 Task: Set the "Luminance elimination" for encoding in FFmpeg audio/video decoder to 2.
Action: Mouse moved to (100, 20)
Screenshot: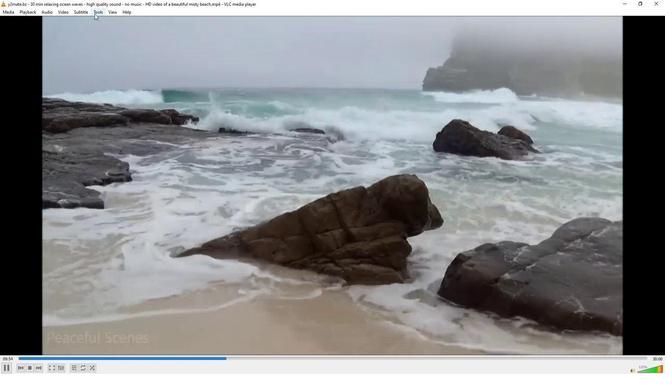 
Action: Mouse pressed left at (100, 20)
Screenshot: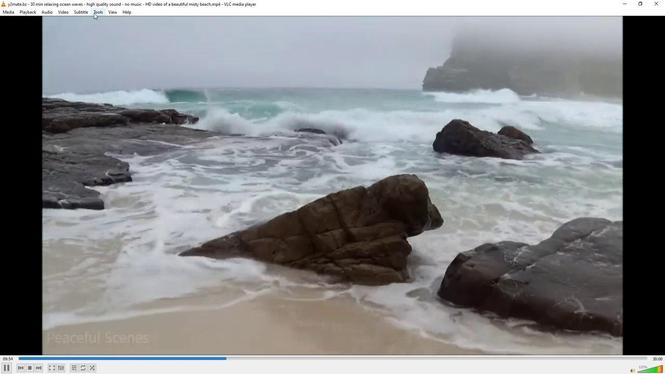 
Action: Mouse moved to (120, 97)
Screenshot: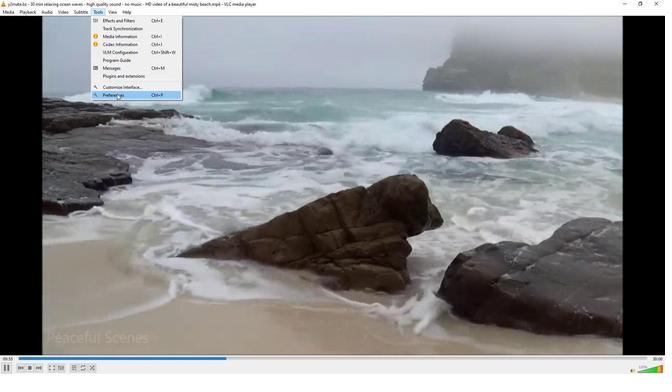 
Action: Mouse pressed left at (120, 97)
Screenshot: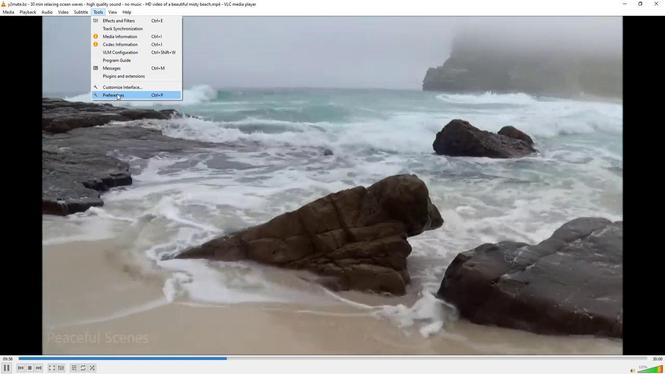 
Action: Mouse moved to (89, 285)
Screenshot: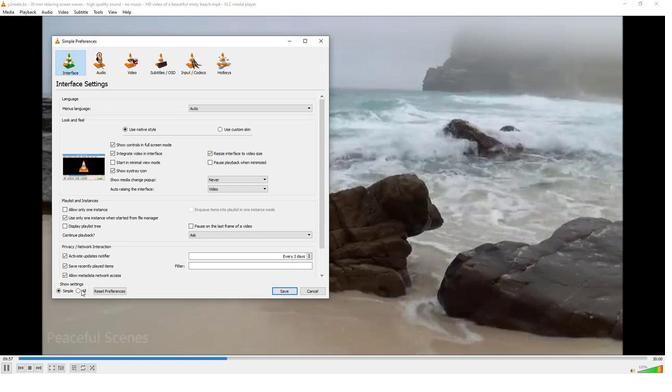 
Action: Mouse pressed left at (89, 285)
Screenshot: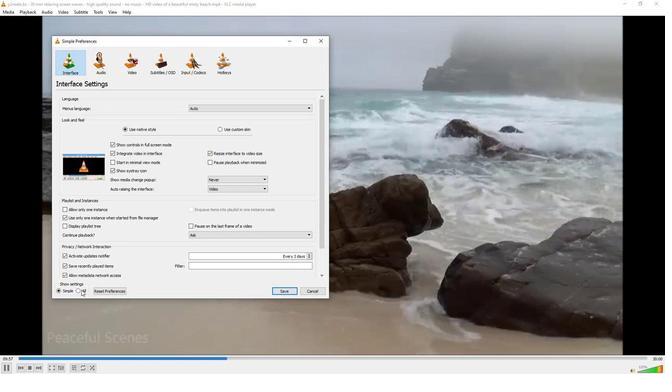 
Action: Mouse moved to (79, 193)
Screenshot: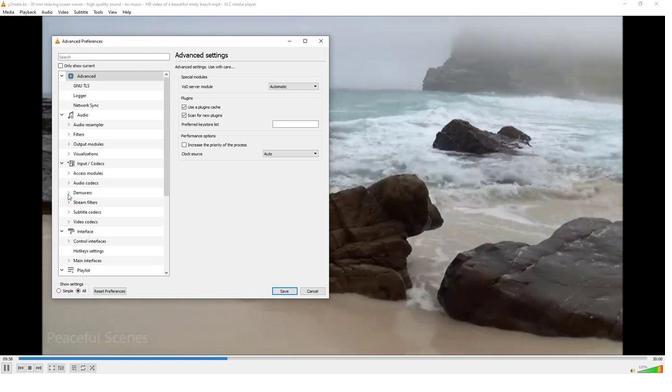 
Action: Mouse pressed left at (79, 193)
Screenshot: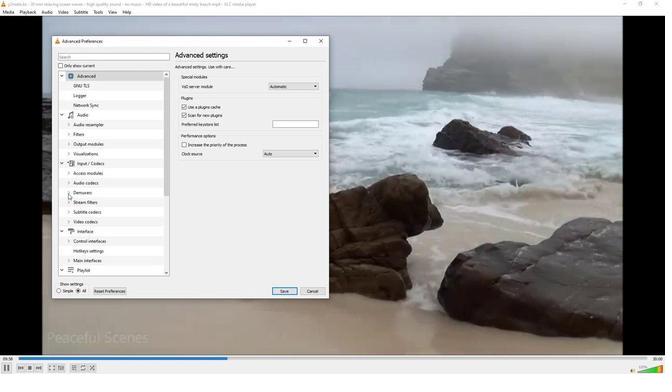 
Action: Mouse moved to (89, 197)
Screenshot: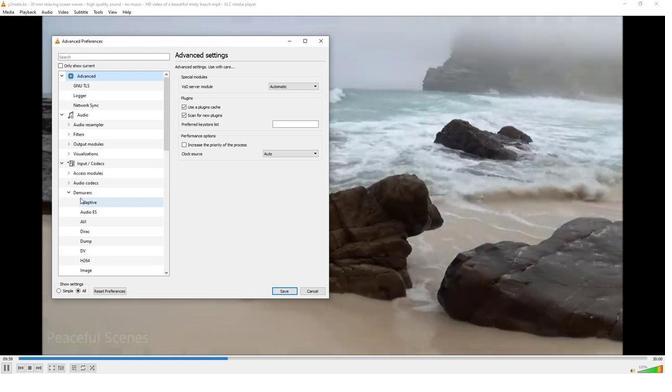 
Action: Mouse scrolled (89, 197) with delta (0, 0)
Screenshot: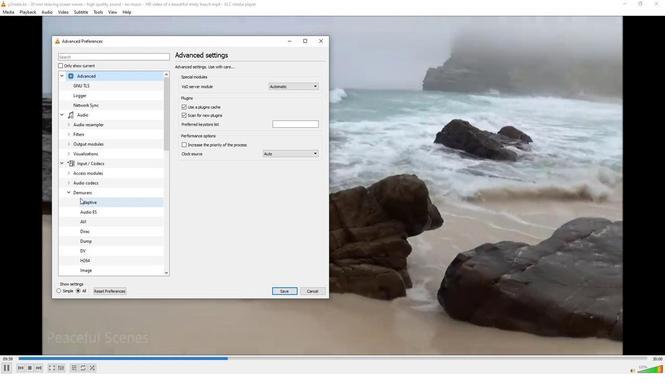 
Action: Mouse scrolled (89, 197) with delta (0, 0)
Screenshot: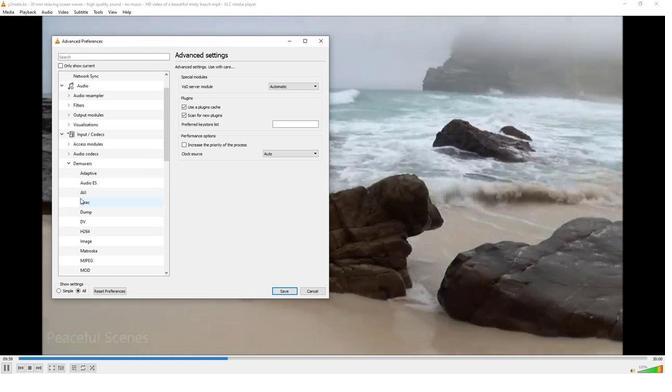 
Action: Mouse scrolled (89, 197) with delta (0, 0)
Screenshot: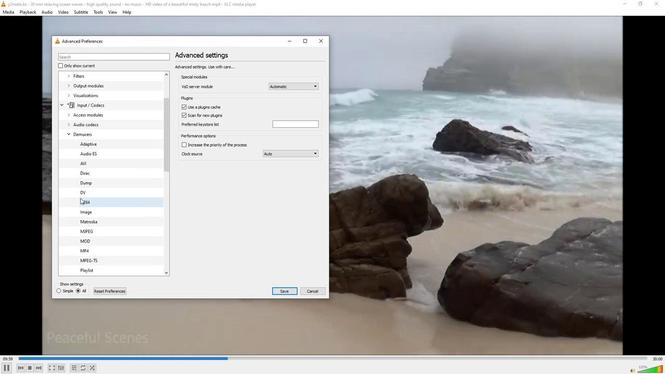 
Action: Mouse scrolled (89, 197) with delta (0, 0)
Screenshot: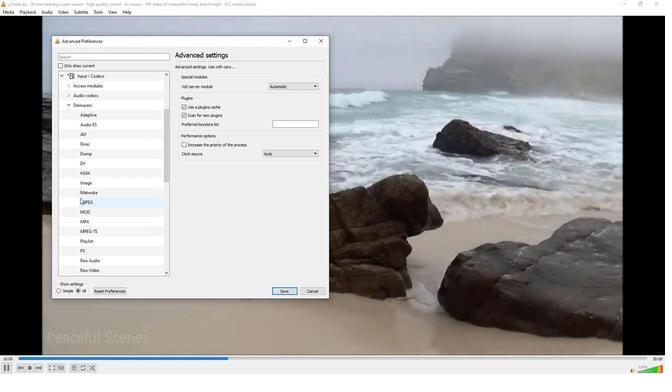 
Action: Mouse scrolled (89, 197) with delta (0, 0)
Screenshot: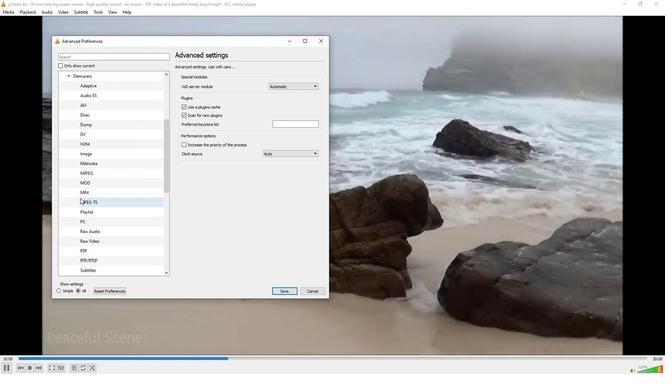 
Action: Mouse scrolled (89, 197) with delta (0, 0)
Screenshot: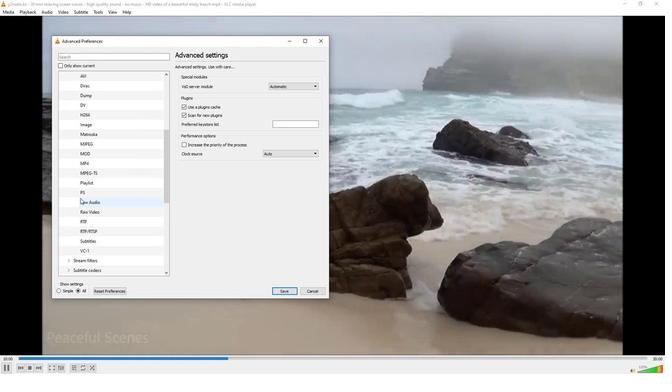 
Action: Mouse moved to (81, 247)
Screenshot: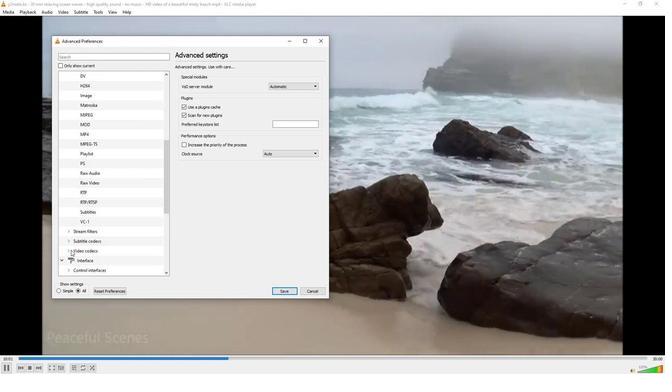 
Action: Mouse pressed left at (81, 247)
Screenshot: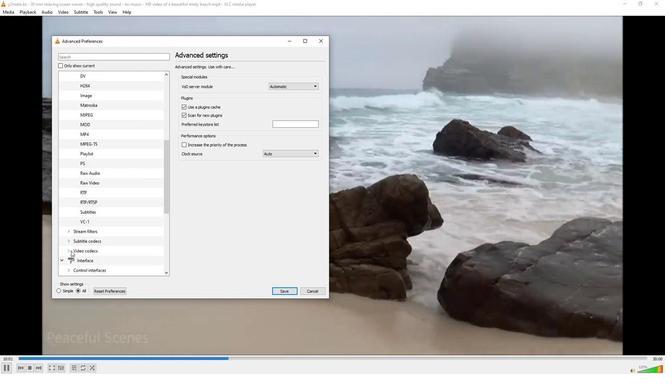 
Action: Mouse moved to (89, 265)
Screenshot: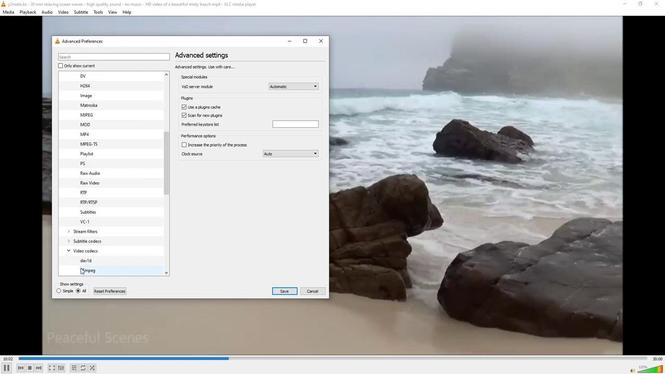 
Action: Mouse pressed left at (89, 265)
Screenshot: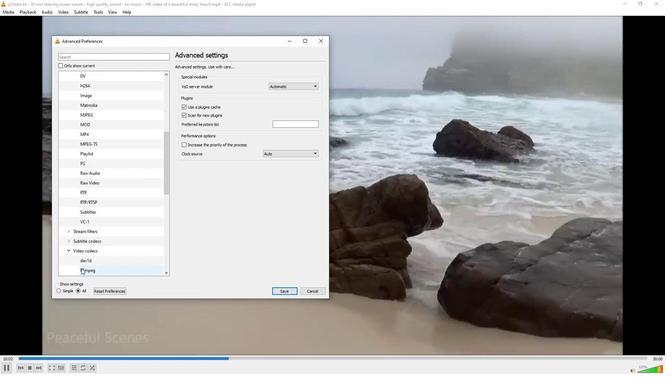 
Action: Mouse moved to (223, 216)
Screenshot: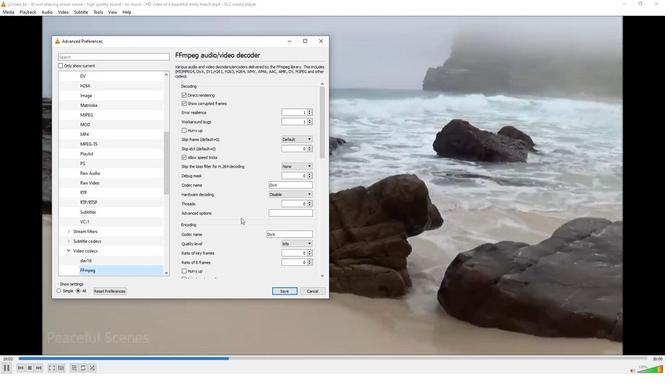 
Action: Mouse scrolled (223, 216) with delta (0, 0)
Screenshot: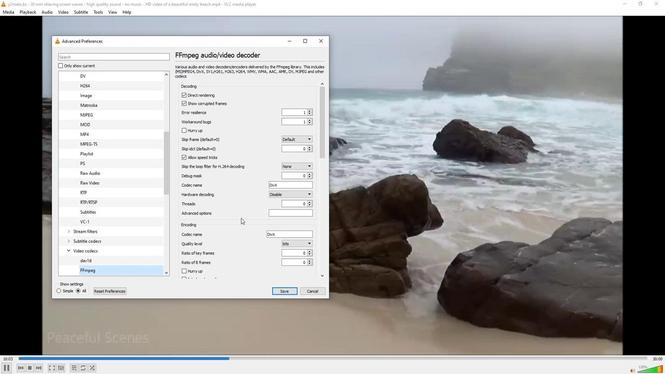 
Action: Mouse scrolled (223, 216) with delta (0, 0)
Screenshot: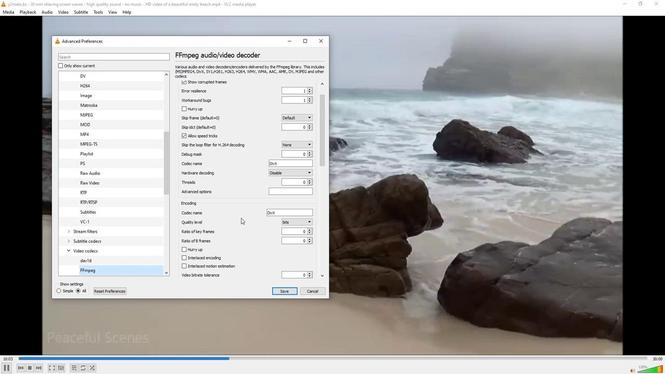 
Action: Mouse scrolled (223, 216) with delta (0, 0)
Screenshot: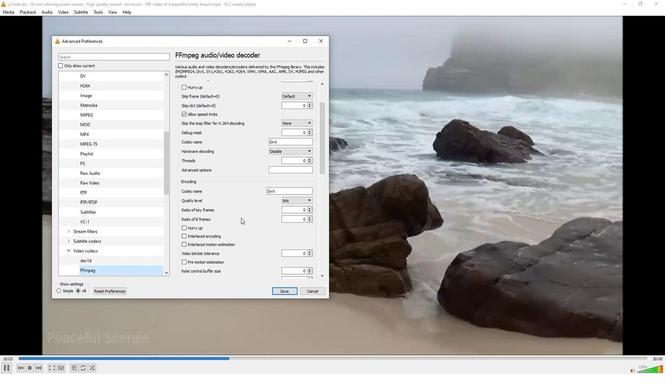 
Action: Mouse scrolled (223, 216) with delta (0, 0)
Screenshot: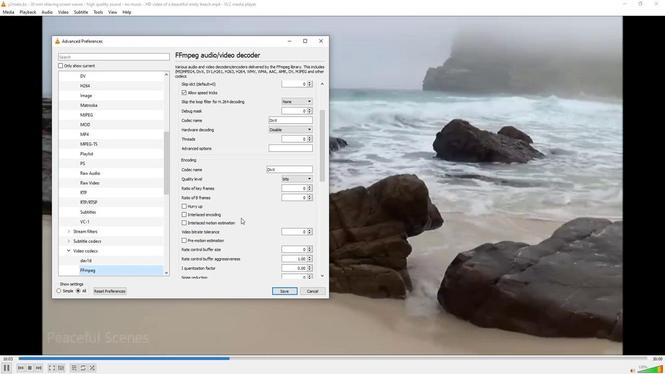 
Action: Mouse scrolled (223, 216) with delta (0, 0)
Screenshot: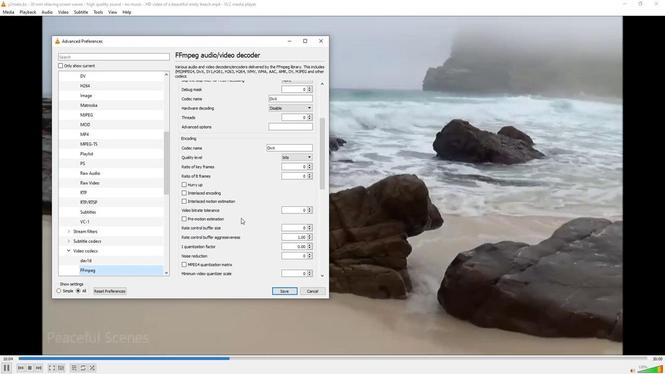 
Action: Mouse scrolled (223, 216) with delta (0, 0)
Screenshot: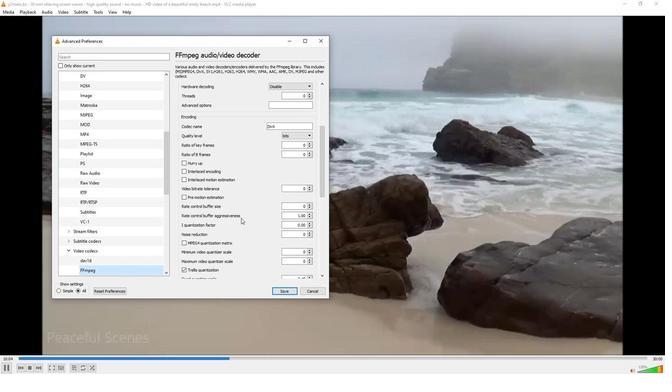 
Action: Mouse scrolled (223, 216) with delta (0, 0)
Screenshot: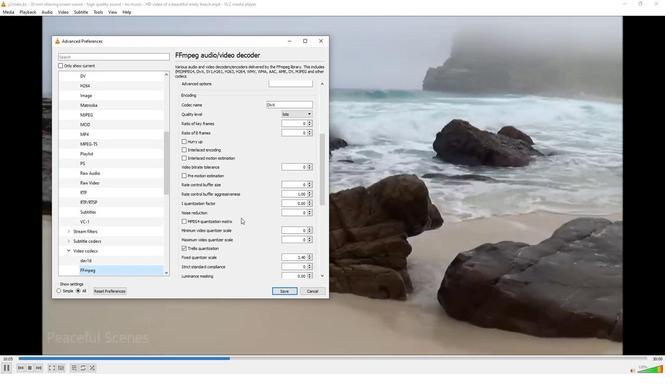 
Action: Mouse scrolled (223, 216) with delta (0, 0)
Screenshot: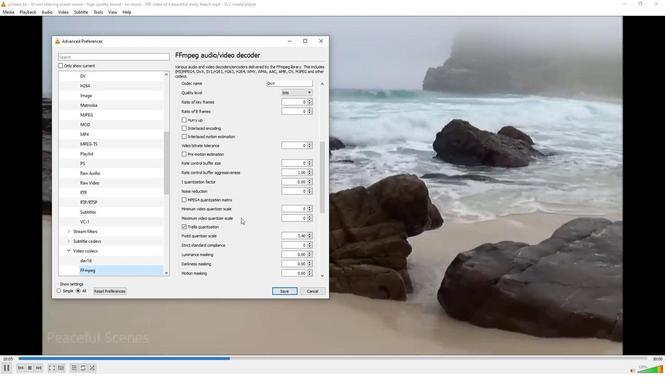 
Action: Mouse scrolled (223, 216) with delta (0, 0)
Screenshot: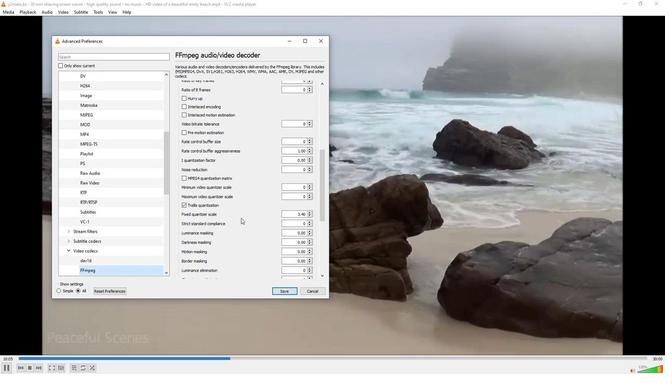 
Action: Mouse moved to (280, 243)
Screenshot: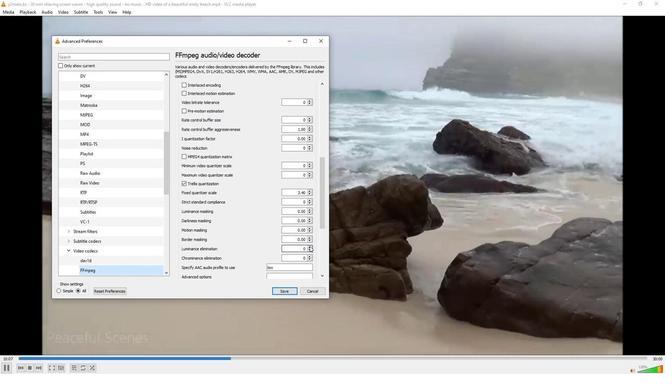 
Action: Mouse pressed left at (280, 243)
Screenshot: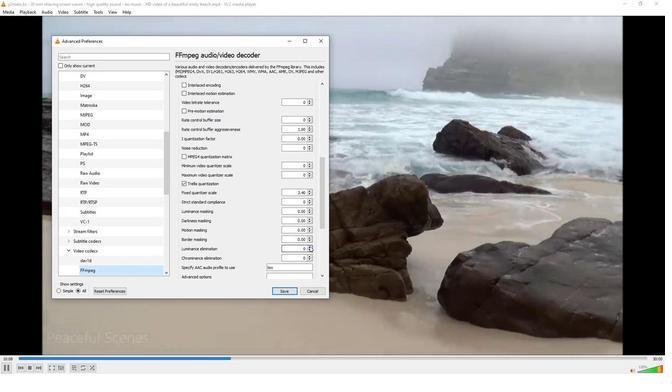 
Action: Mouse pressed left at (280, 243)
Screenshot: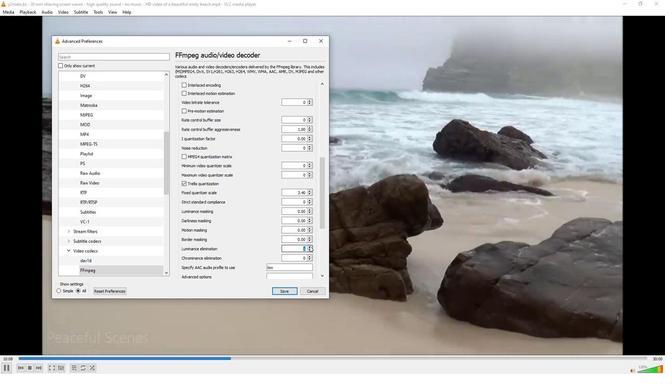
Action: Mouse moved to (295, 247)
Screenshot: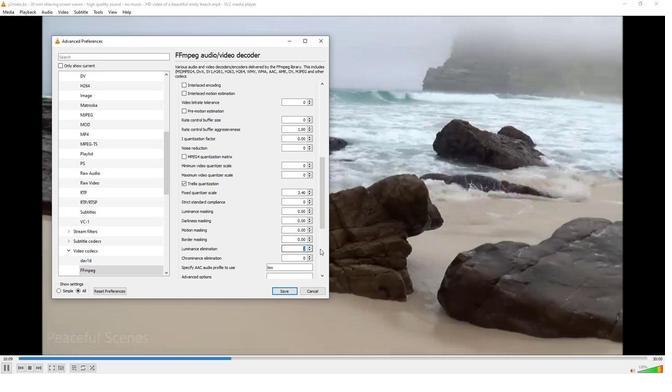 
